 Task: Create New Customer with Customer Name: Ben Franklin, Billing Address Line1: 4772 Agriculture Lane, Billing Address Line2:  Homestead, Billing Address Line3:  Florida 33030, Cell Number: 318-433-2610_x000D_

Action: Mouse moved to (184, 35)
Screenshot: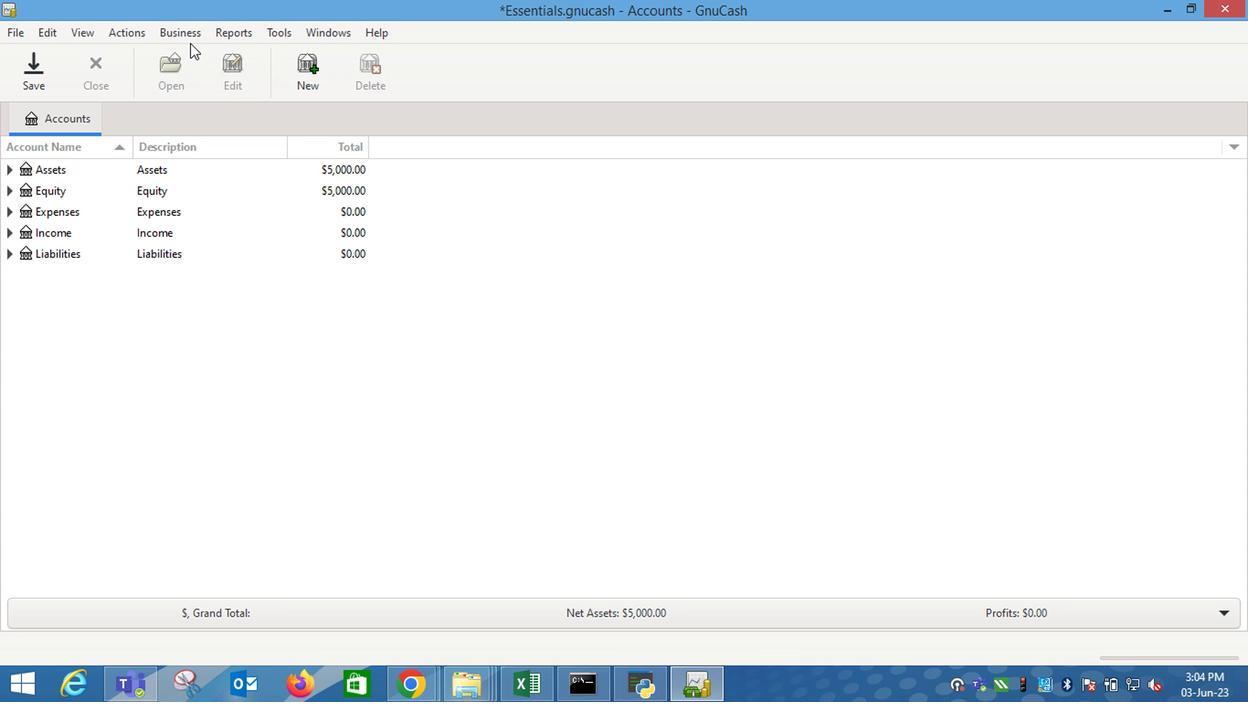
Action: Mouse pressed left at (184, 35)
Screenshot: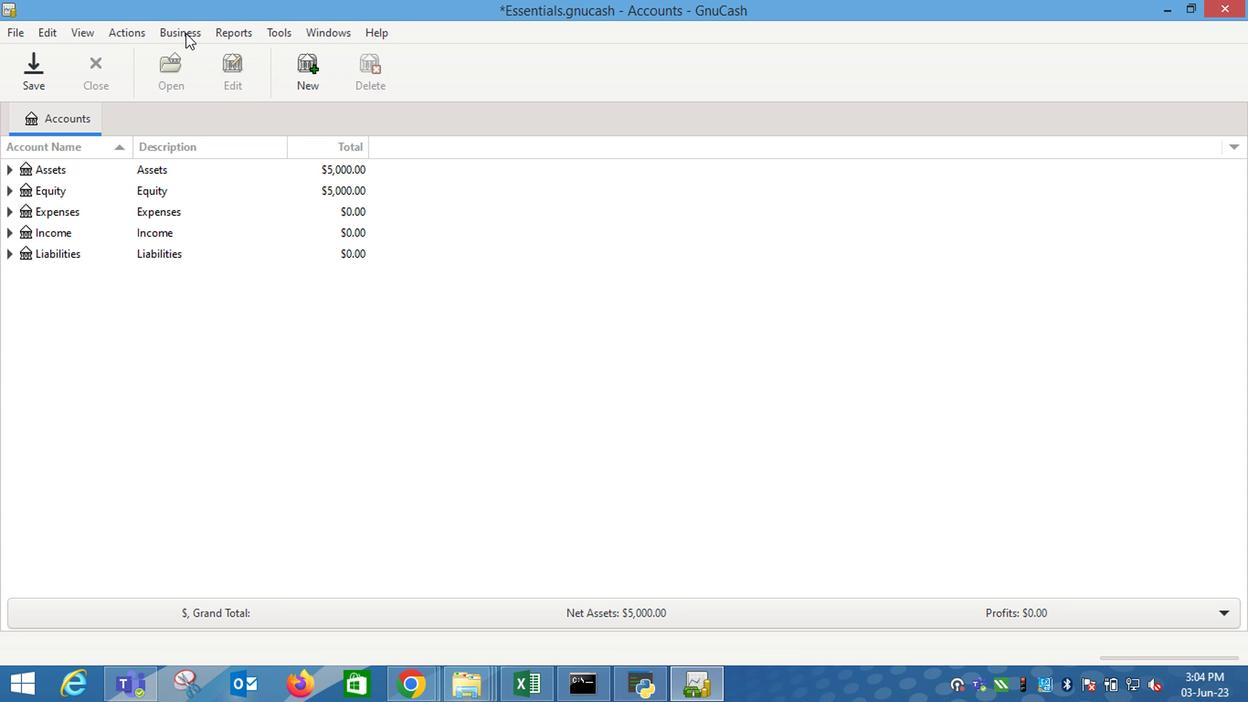 
Action: Mouse moved to (394, 84)
Screenshot: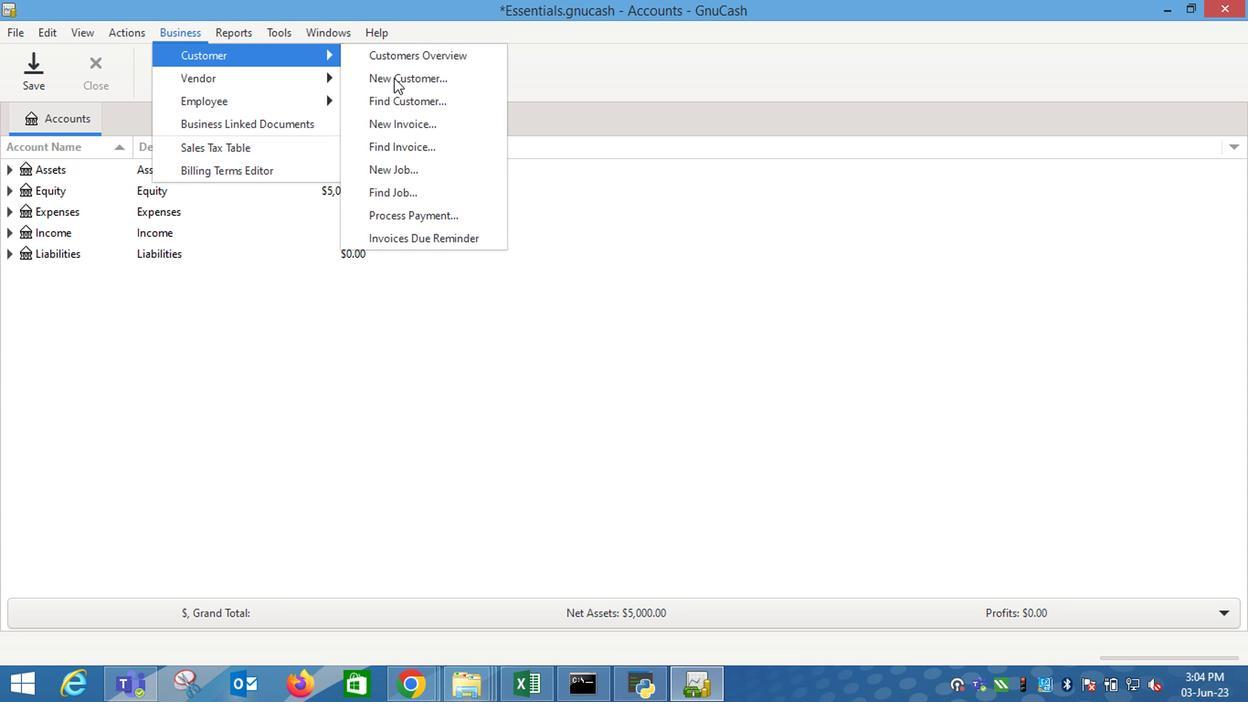 
Action: Mouse pressed left at (394, 84)
Screenshot: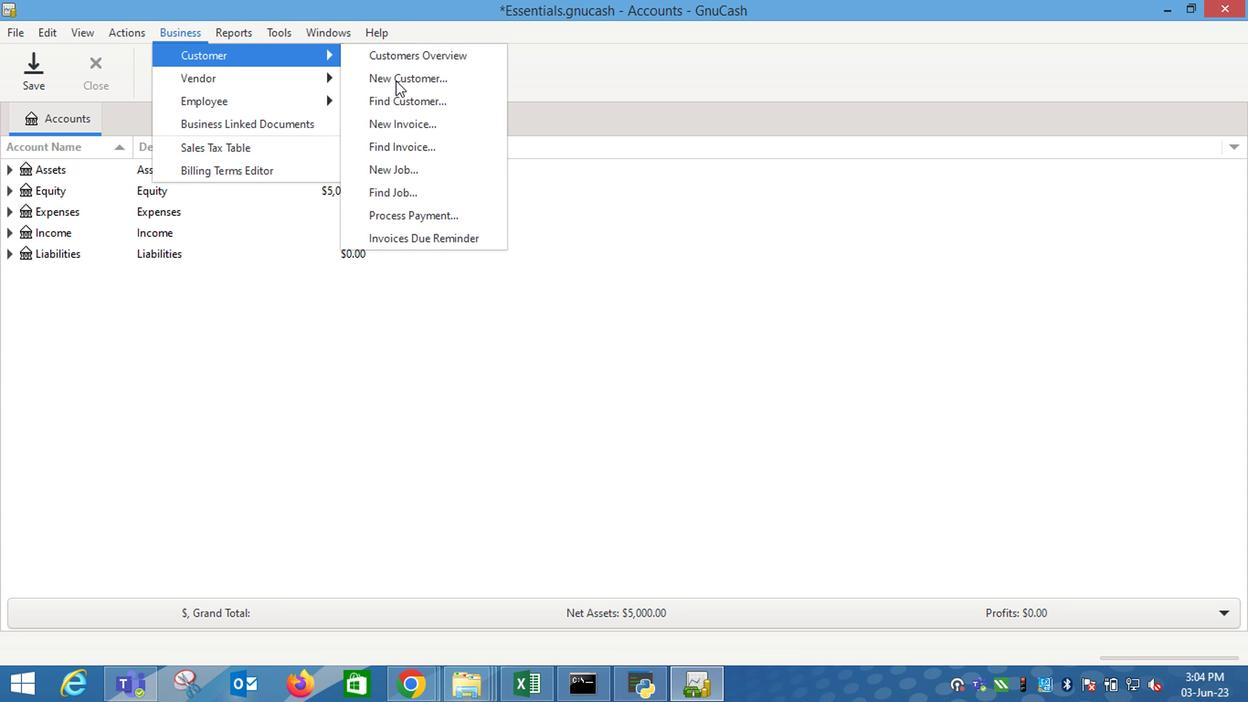 
Action: Mouse moved to (1070, 328)
Screenshot: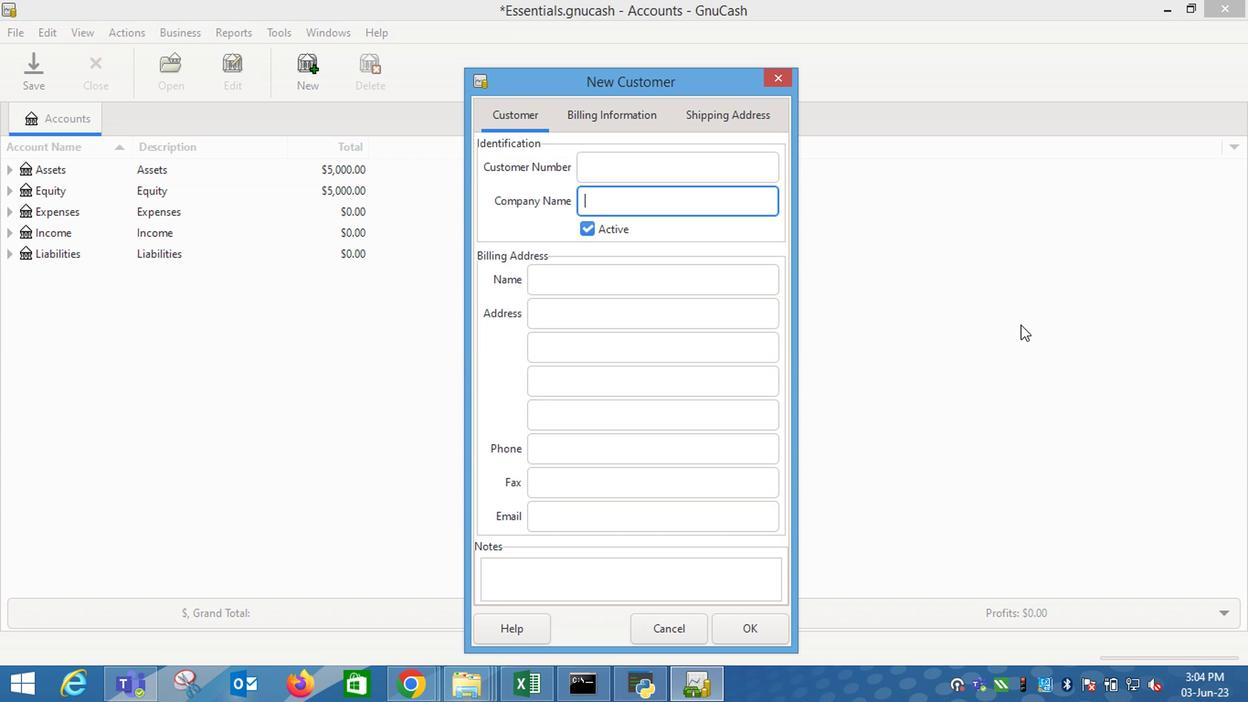 
Action: Key pressed <Key.shift_r>Ben<Key.space><Key.shift_r>Franklin<Key.tab><Key.tab><Key.tab>4772<Key.space><Key.shift_r><Key.shift_r>Agriculture<Key.space><Key.shift_r>Lane<Key.tab><Key.shift_r>H<Key.tab><Key.shift_r>F<Key.tab><Key.tab>318-433-2610
Screenshot: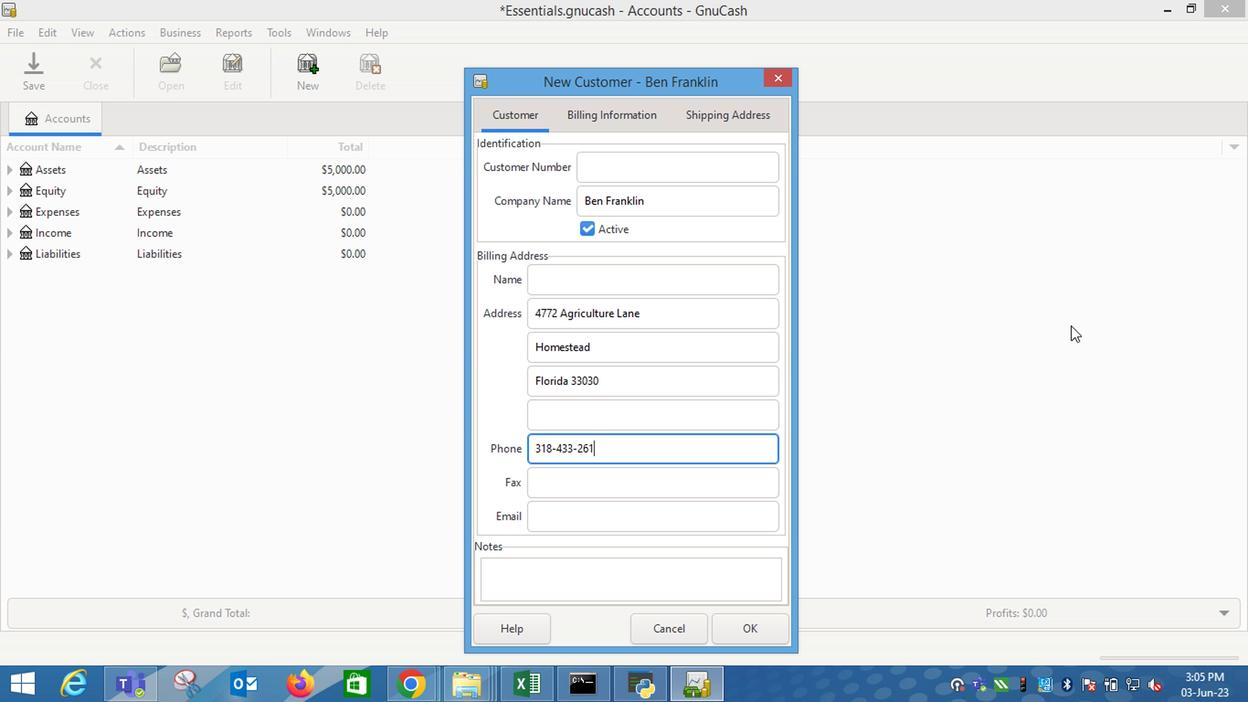 
Action: Mouse moved to (630, 111)
Screenshot: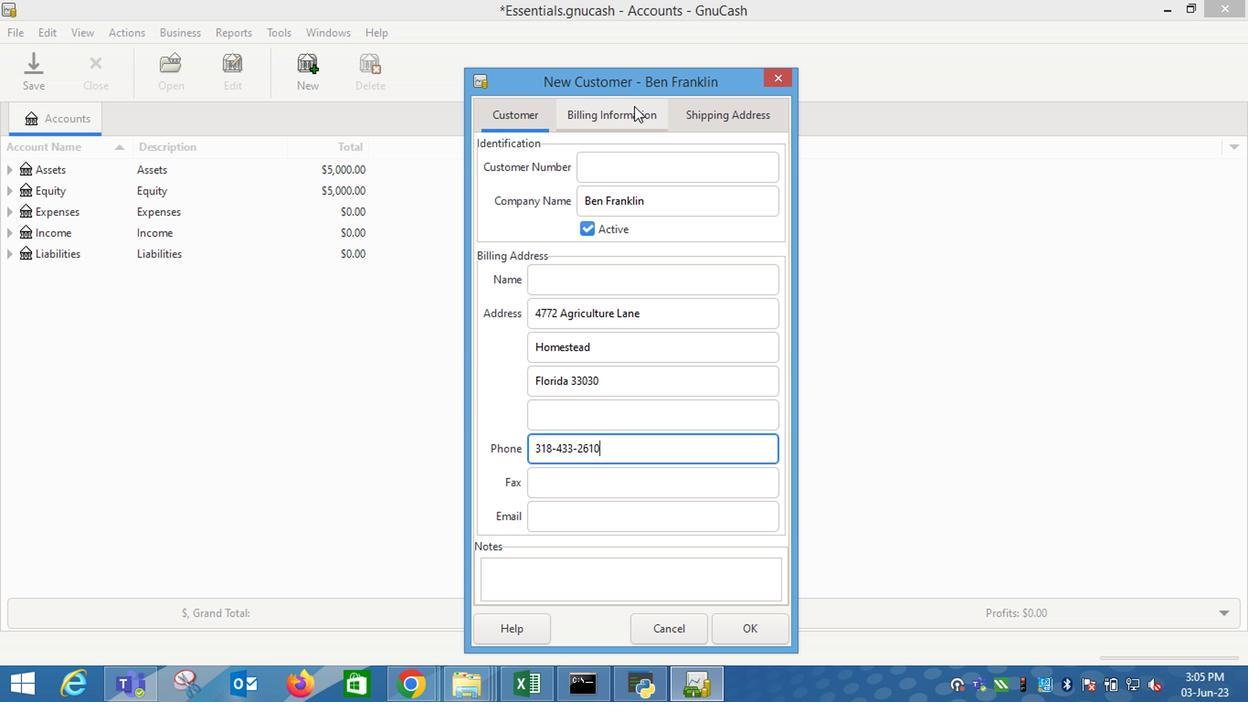 
Action: Mouse pressed left at (630, 111)
Screenshot: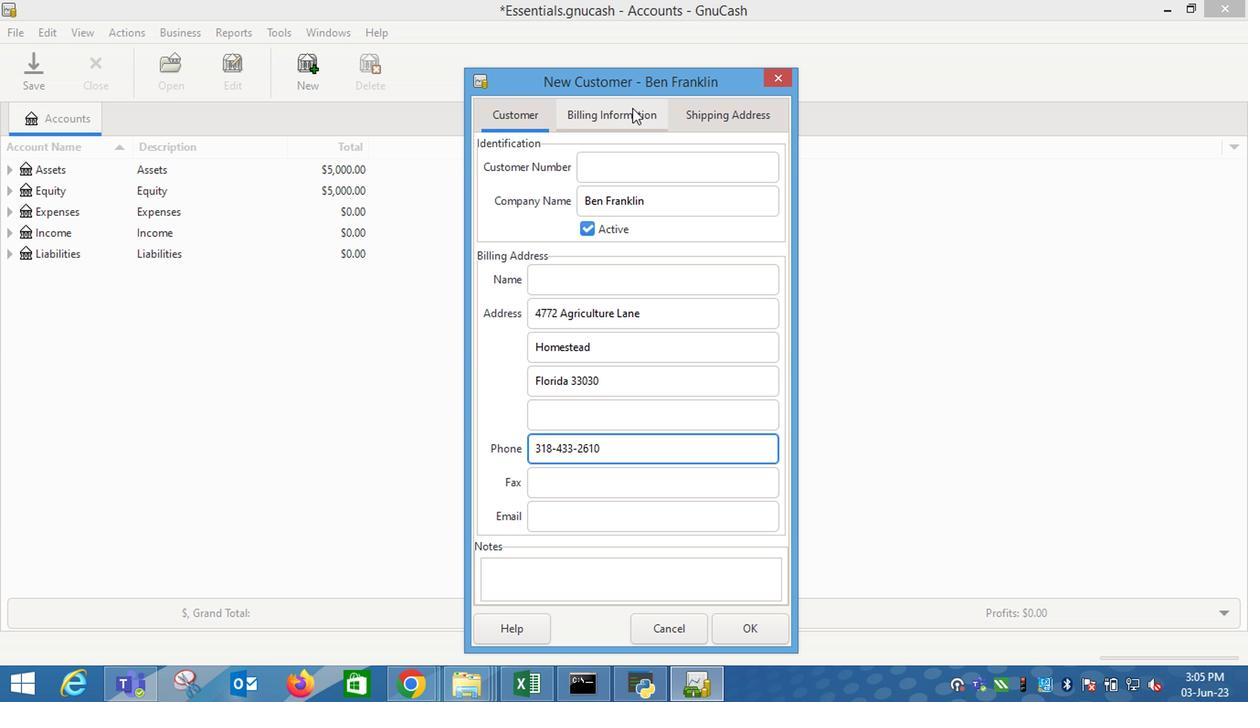 
Action: Mouse moved to (738, 636)
Screenshot: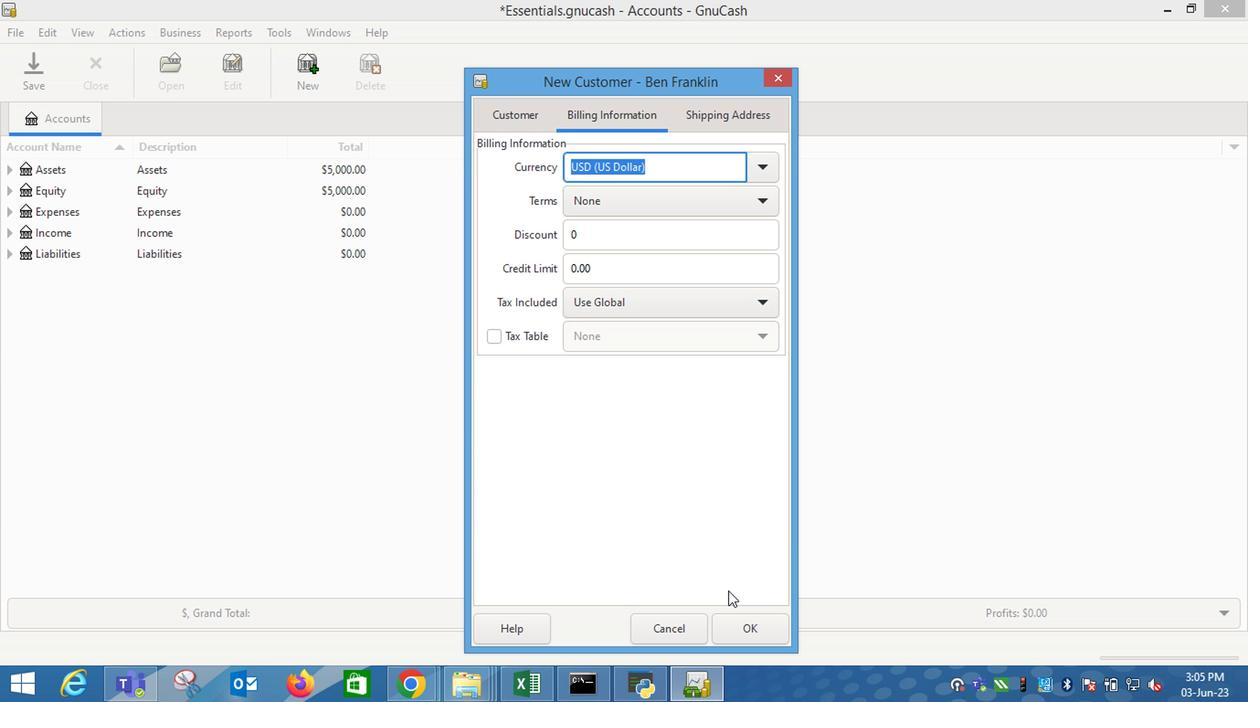 
Action: Mouse pressed left at (738, 636)
Screenshot: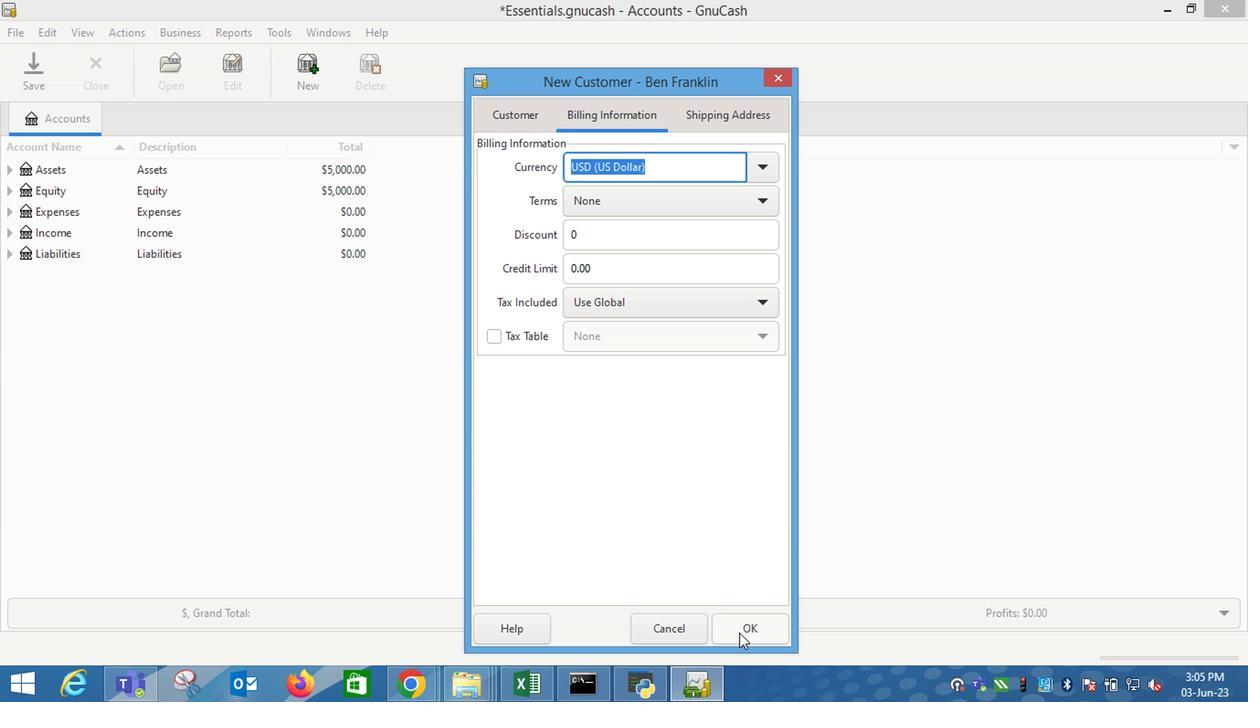 
Action: Mouse moved to (515, 537)
Screenshot: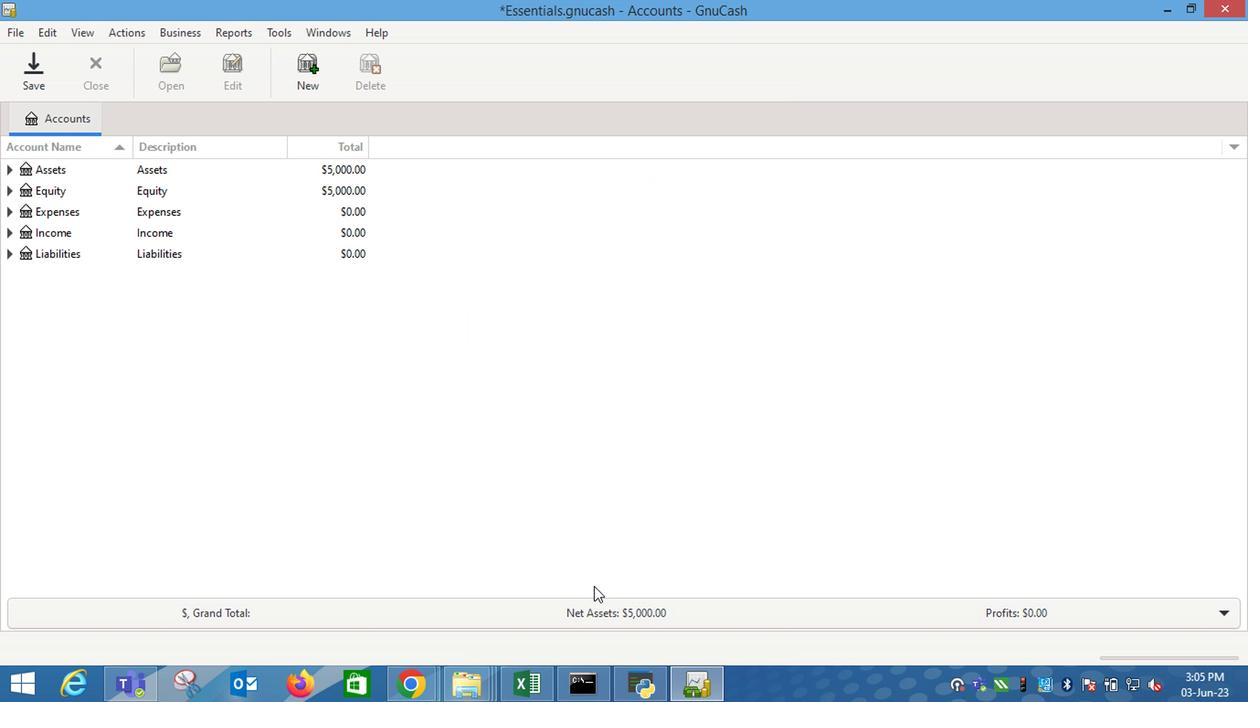 
